 Task: Create List Brand Identity Metrics in Board DevOps Platforms and Tools to Workspace Audit and Assurance Services. Create List Brand Identity Governance in Board Email Marketing Triggered Campaigns to Workspace Audit and Assurance Services. Create List Brand Identity Governance in Board Product User Interface Design and Testing to Workspace Audit and Assurance Services
Action: Mouse moved to (44, 263)
Screenshot: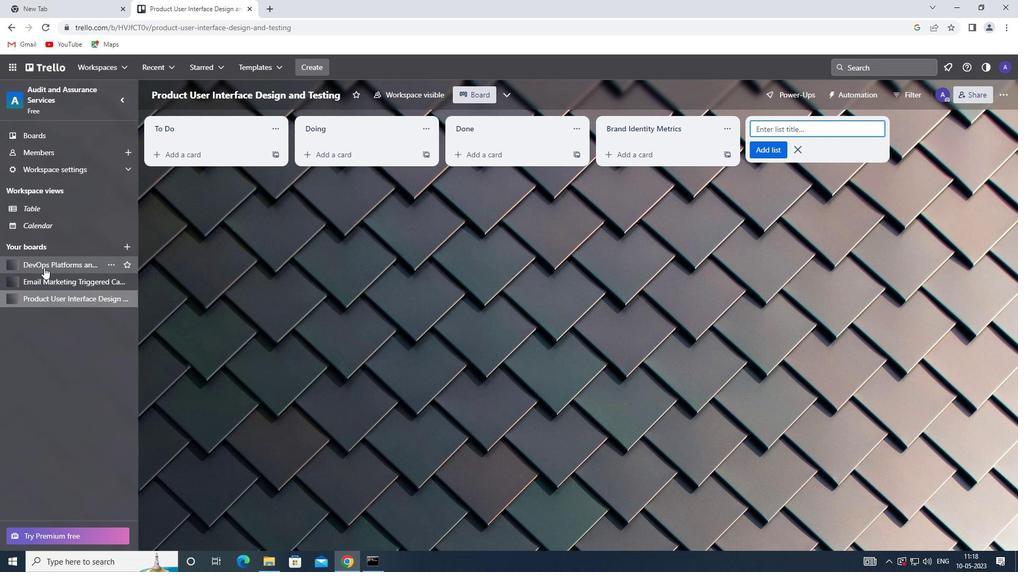 
Action: Mouse pressed left at (44, 263)
Screenshot: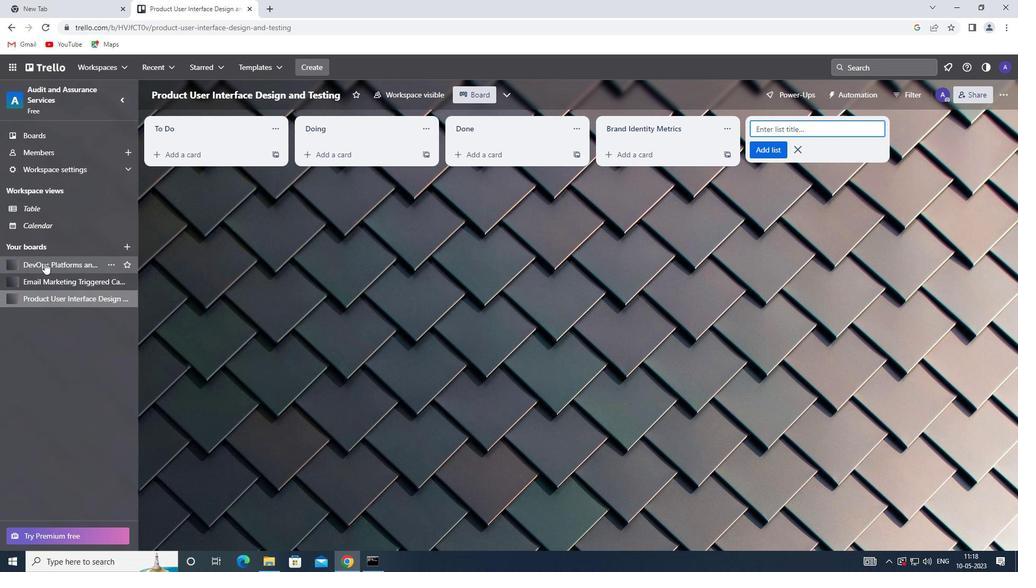 
Action: Mouse moved to (738, 542)
Screenshot: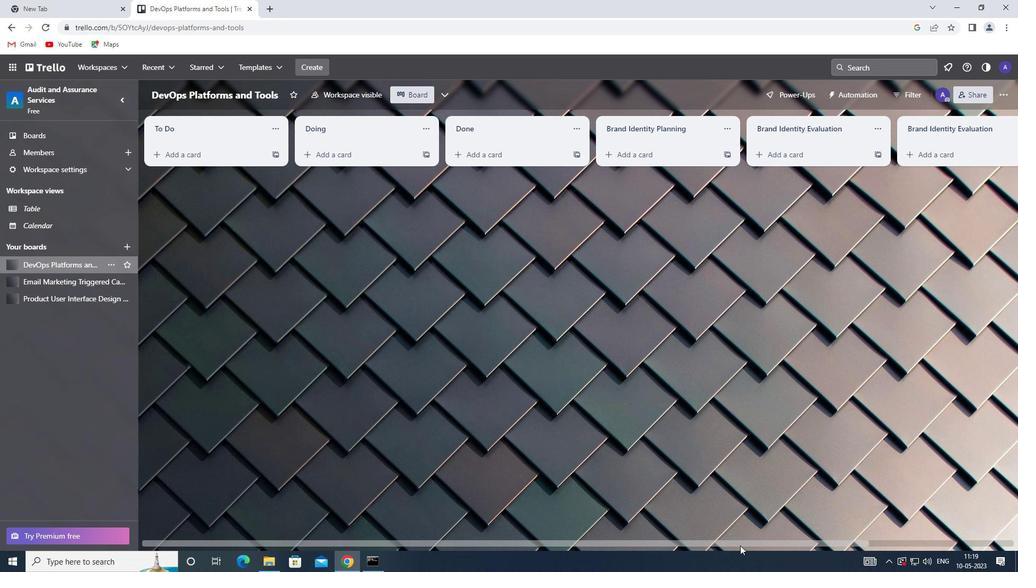 
Action: Mouse pressed left at (738, 542)
Screenshot: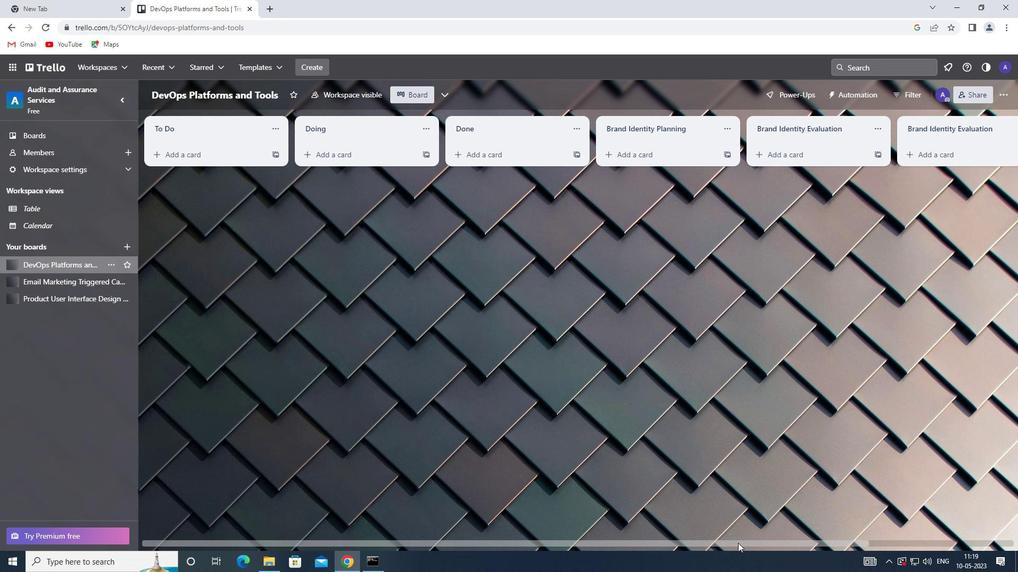 
Action: Mouse moved to (922, 120)
Screenshot: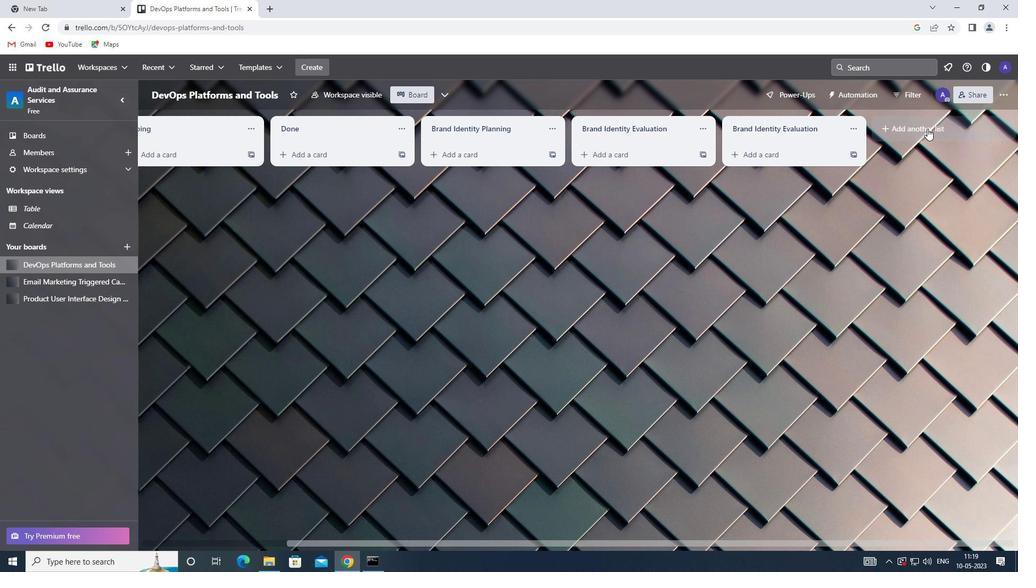 
Action: Mouse pressed left at (922, 120)
Screenshot: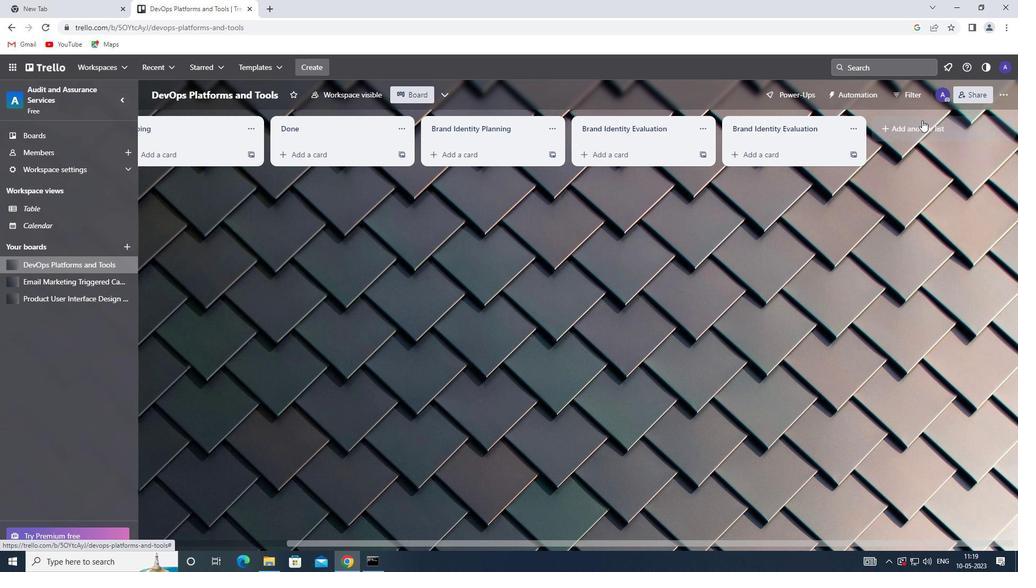 
Action: Mouse moved to (904, 131)
Screenshot: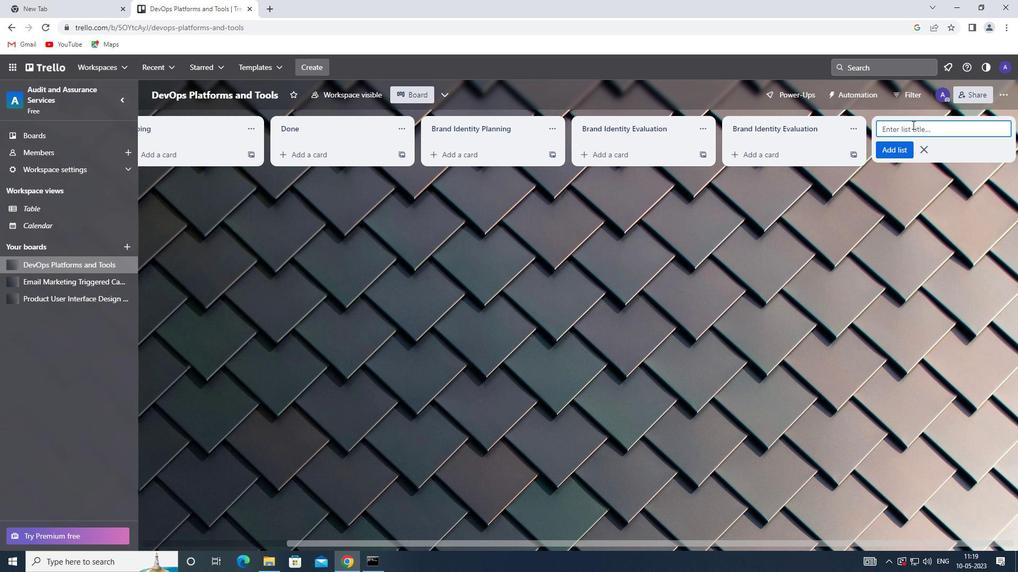 
Action: Mouse pressed left at (904, 131)
Screenshot: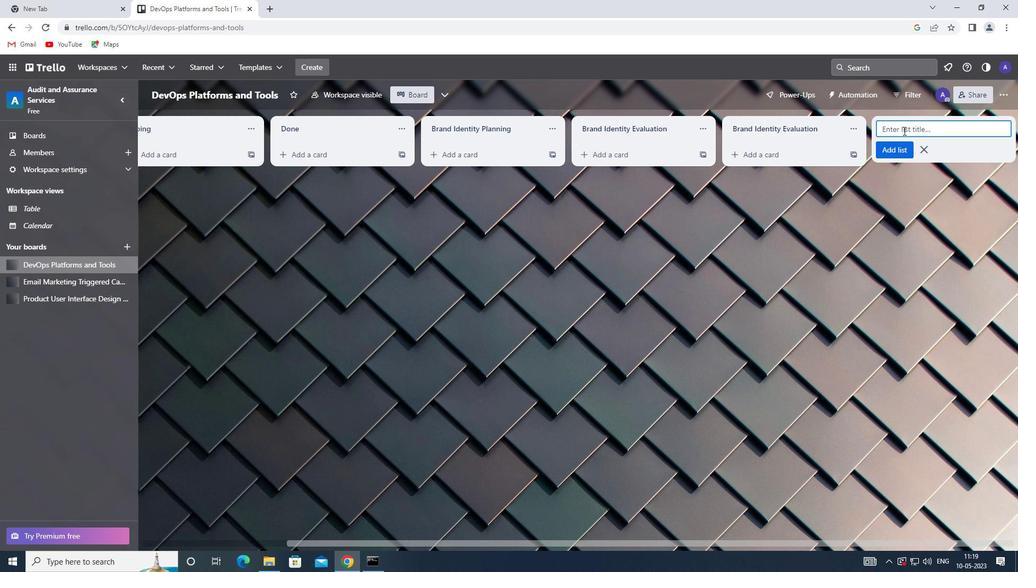 
Action: Key pressed <Key.shift>BRAND<Key.space><Key.shift>IDENTITY<Key.space><Key.shift>METRICS
Screenshot: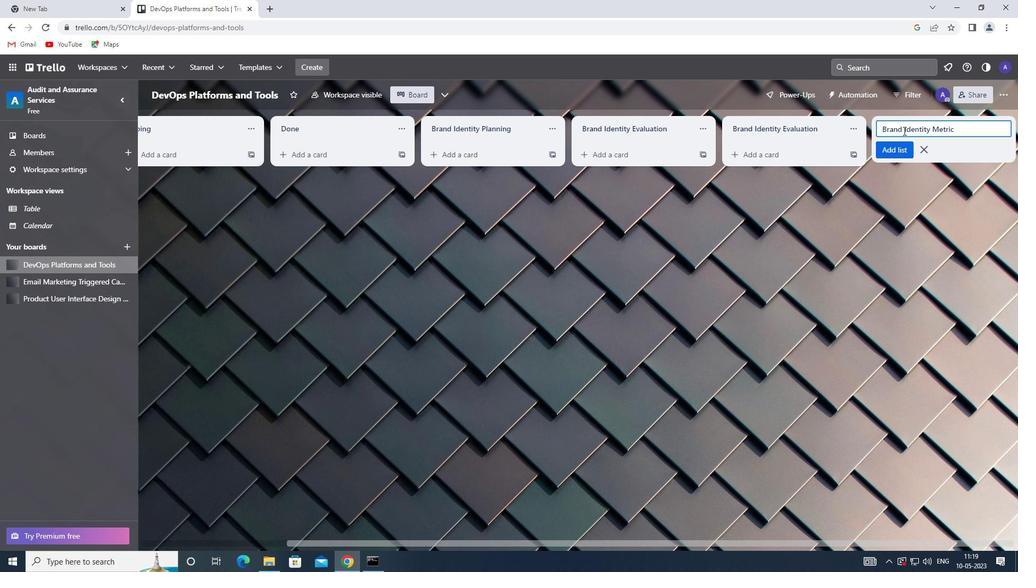 
Action: Mouse moved to (896, 152)
Screenshot: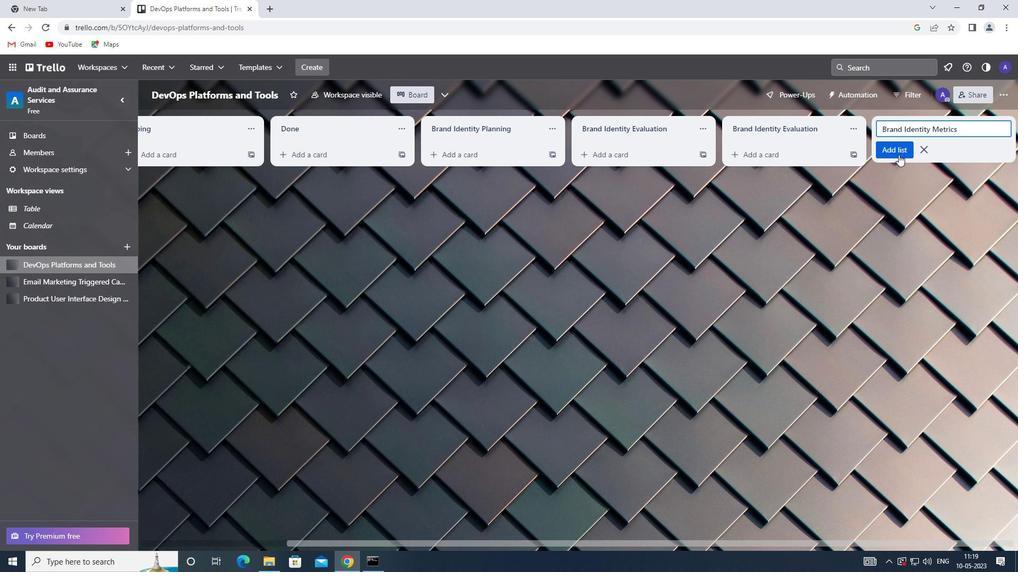 
Action: Mouse pressed left at (896, 152)
Screenshot: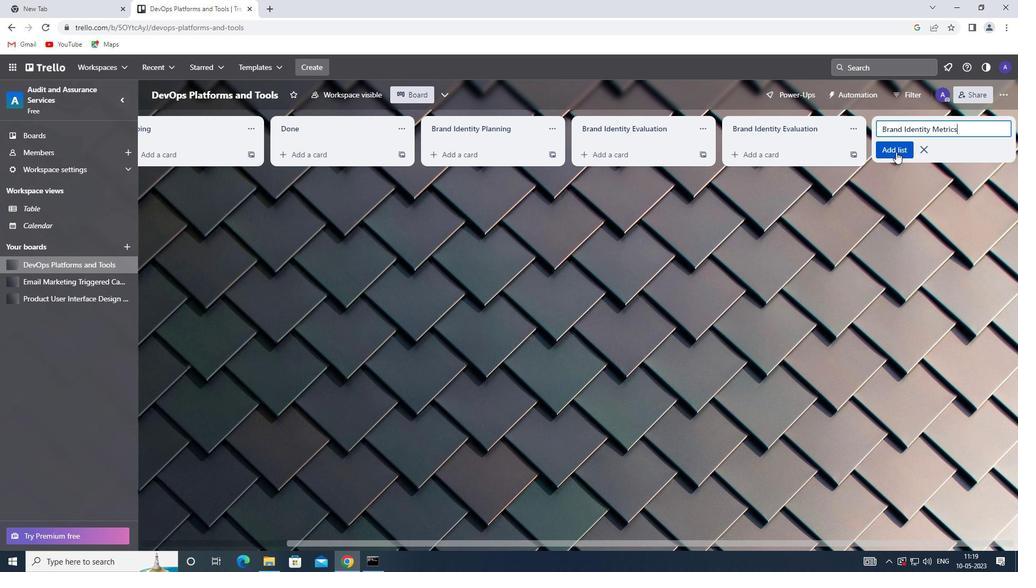 
Action: Mouse moved to (109, 280)
Screenshot: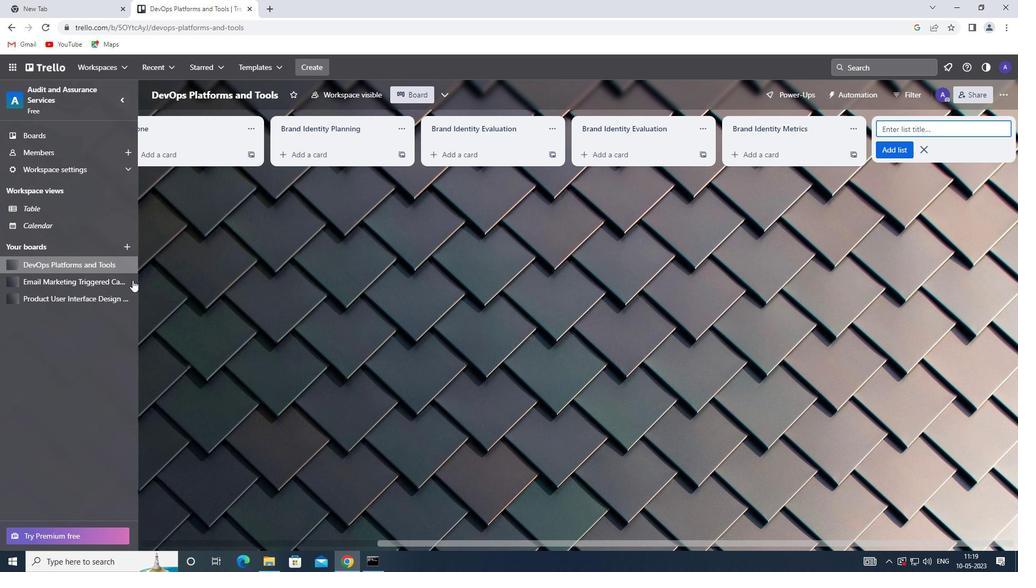 
Action: Mouse pressed left at (109, 280)
Screenshot: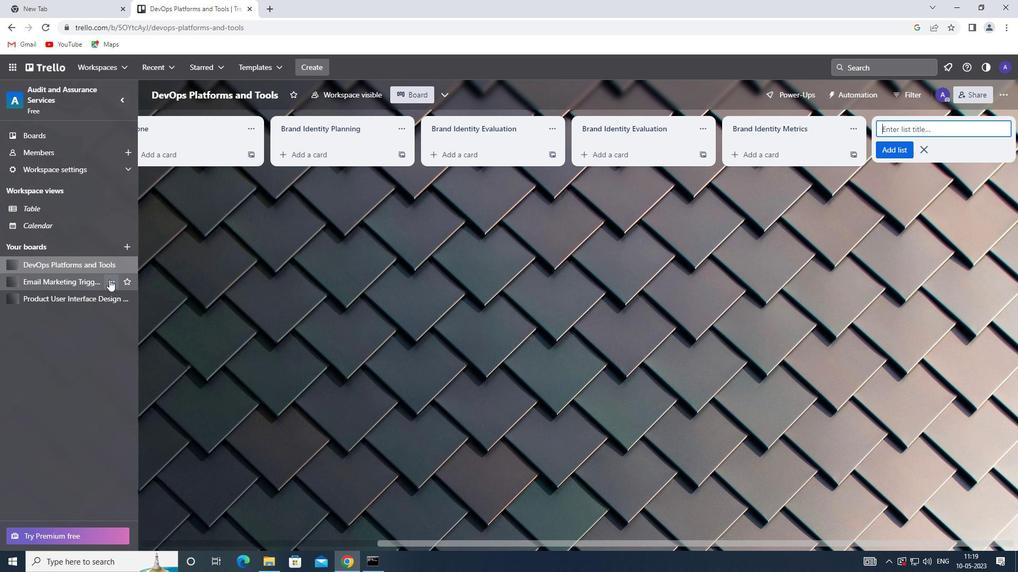 
Action: Mouse moved to (78, 279)
Screenshot: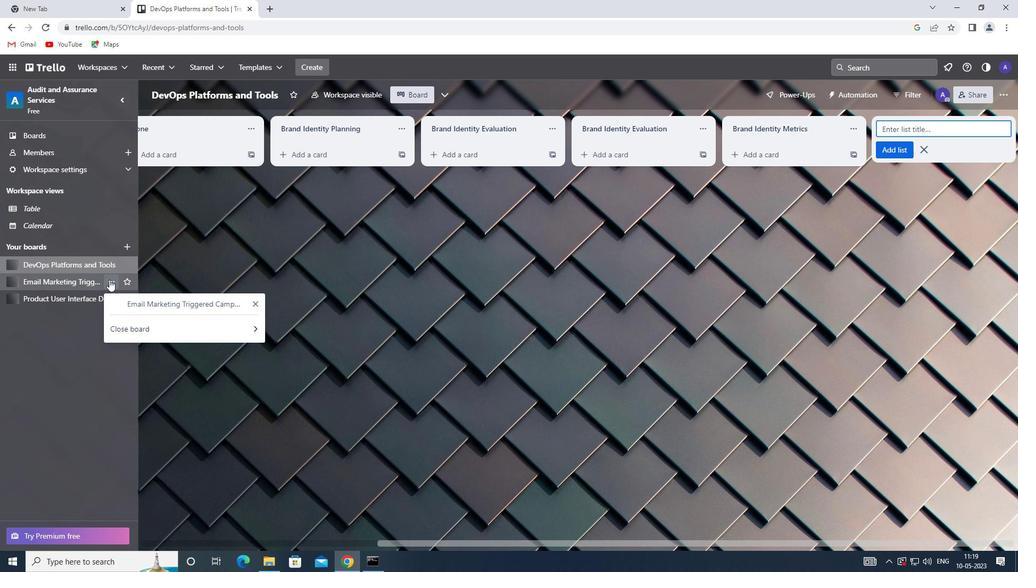 
Action: Mouse pressed left at (78, 279)
Screenshot: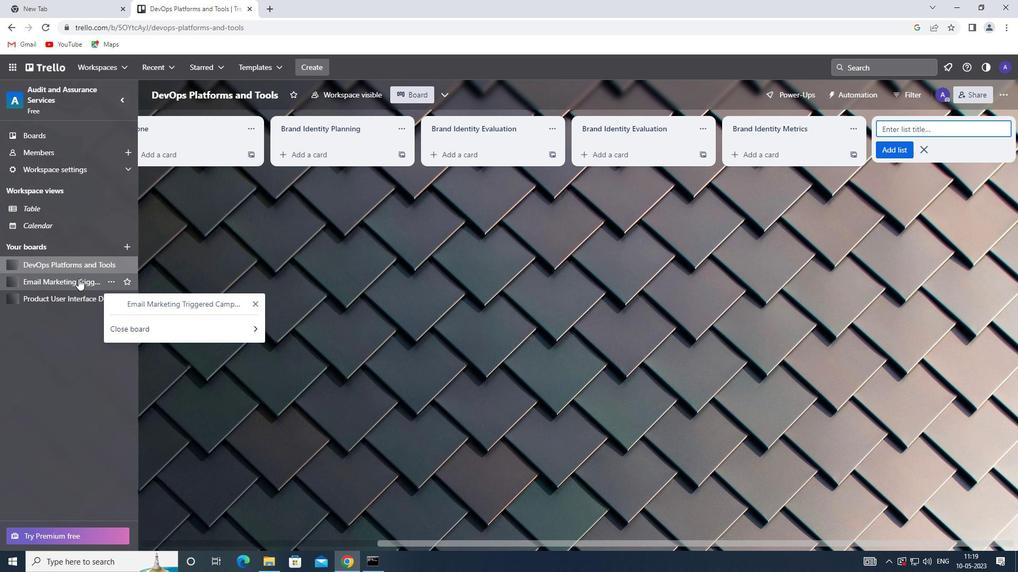 
Action: Mouse moved to (714, 542)
Screenshot: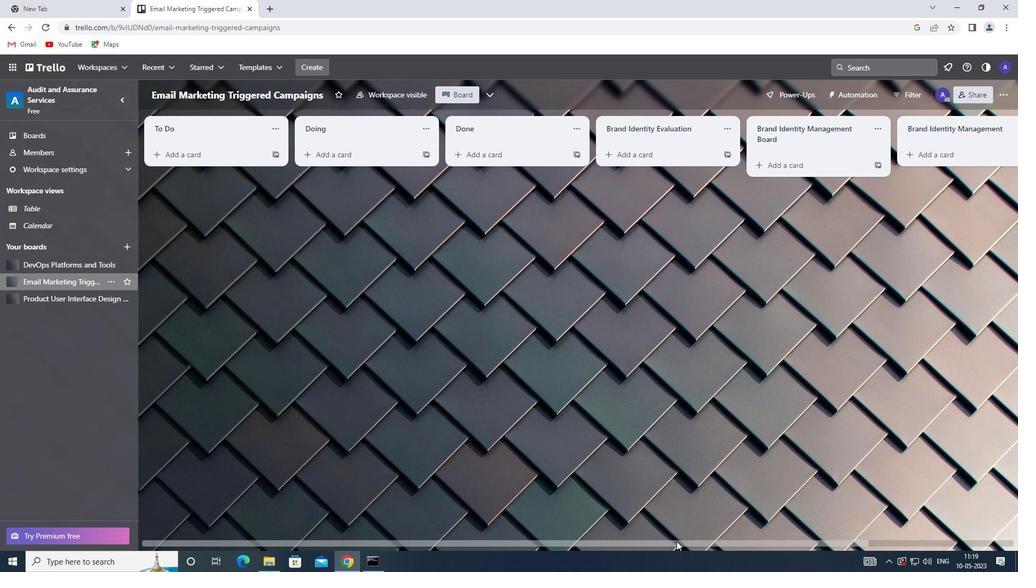 
Action: Mouse pressed left at (714, 542)
Screenshot: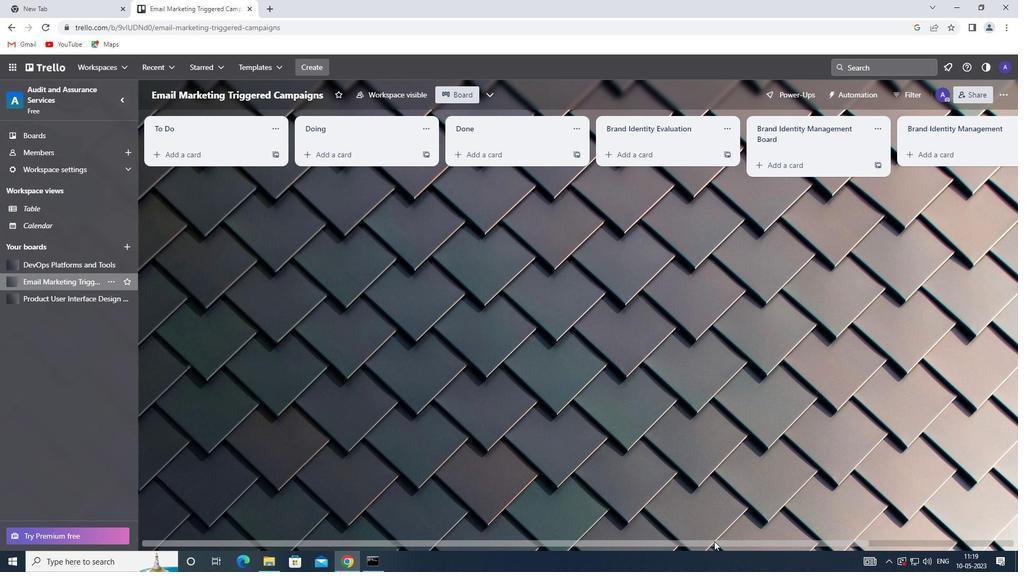 
Action: Mouse moved to (901, 120)
Screenshot: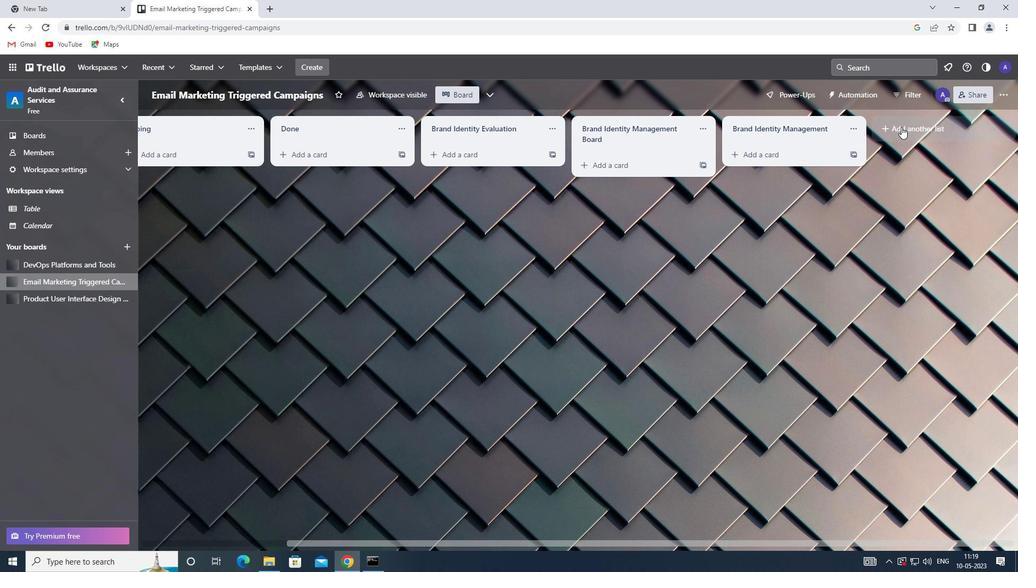 
Action: Mouse pressed left at (901, 120)
Screenshot: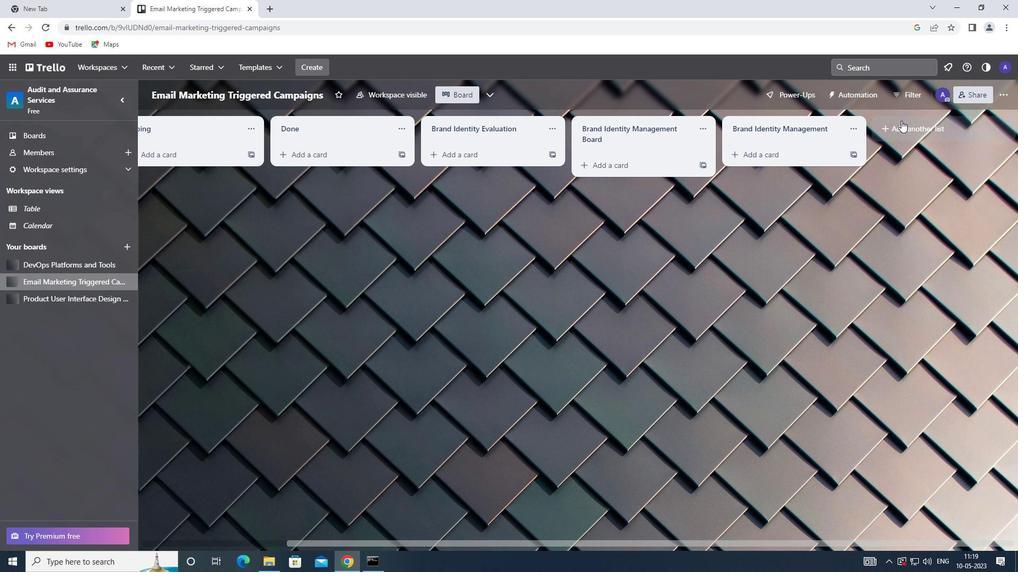 
Action: Mouse moved to (887, 132)
Screenshot: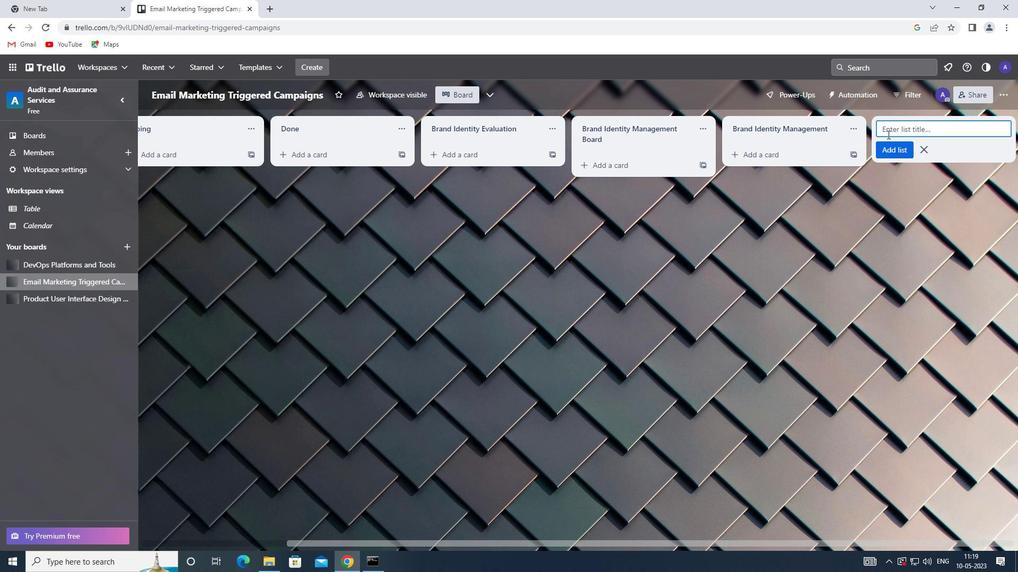 
Action: Mouse pressed left at (887, 132)
Screenshot: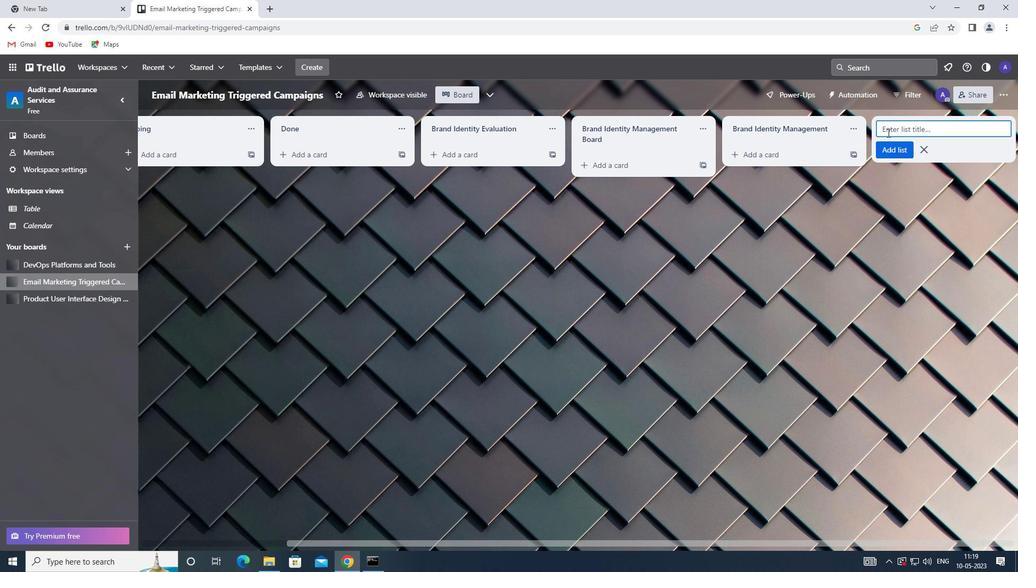 
Action: Key pressed <Key.shift>BRAND<Key.space><Key.shift>IDENTITY<Key.space><Key.shift>GOVERNANCE
Screenshot: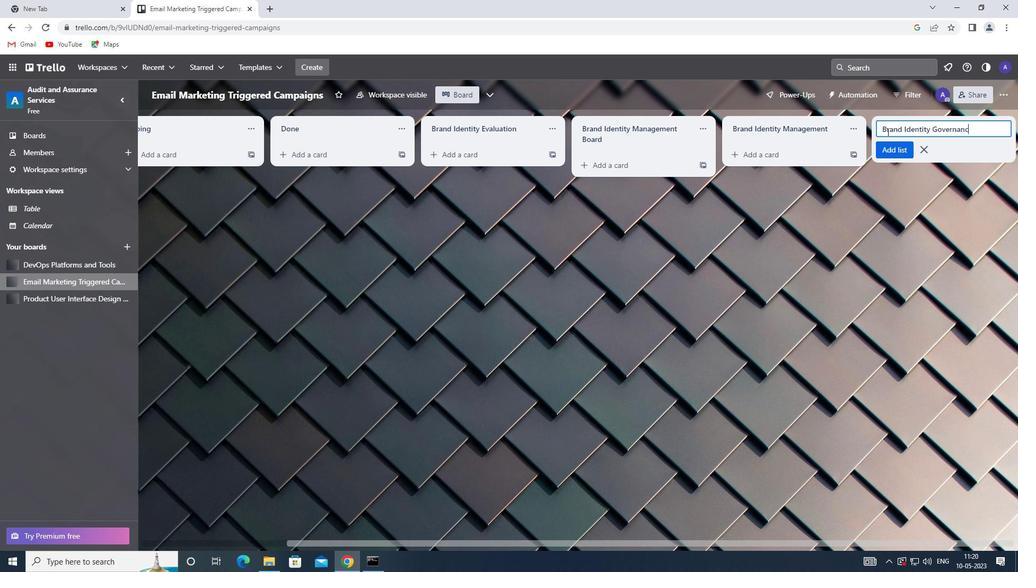 
Action: Mouse moved to (892, 151)
Screenshot: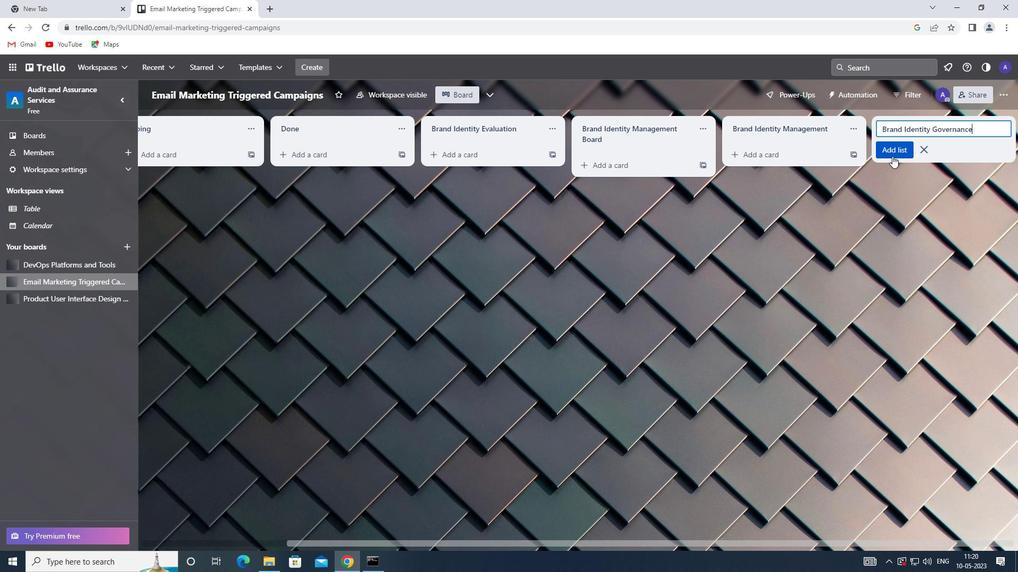 
Action: Mouse pressed left at (892, 151)
Screenshot: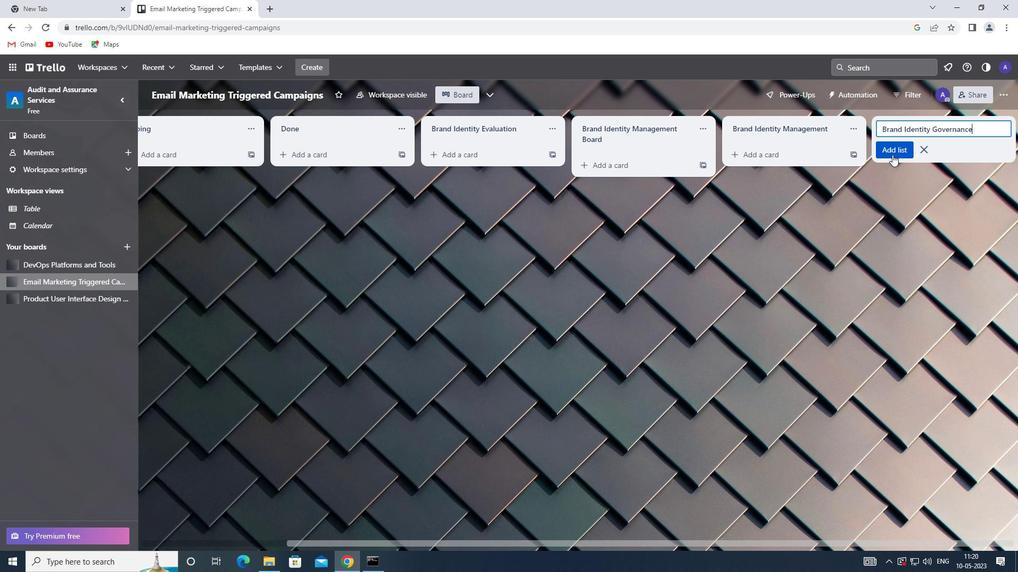 
Action: Mouse moved to (80, 296)
Screenshot: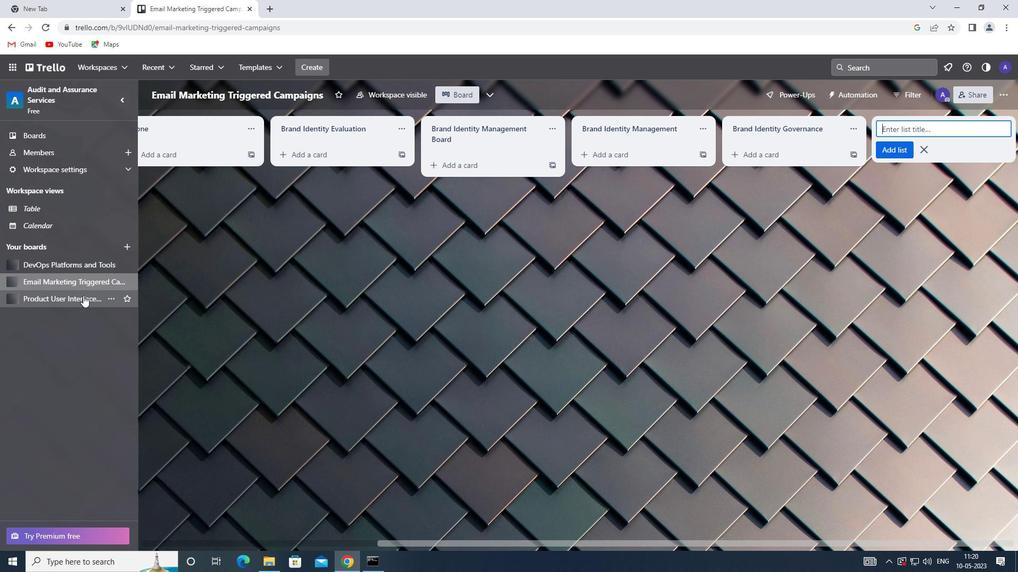 
Action: Mouse pressed left at (80, 296)
Screenshot: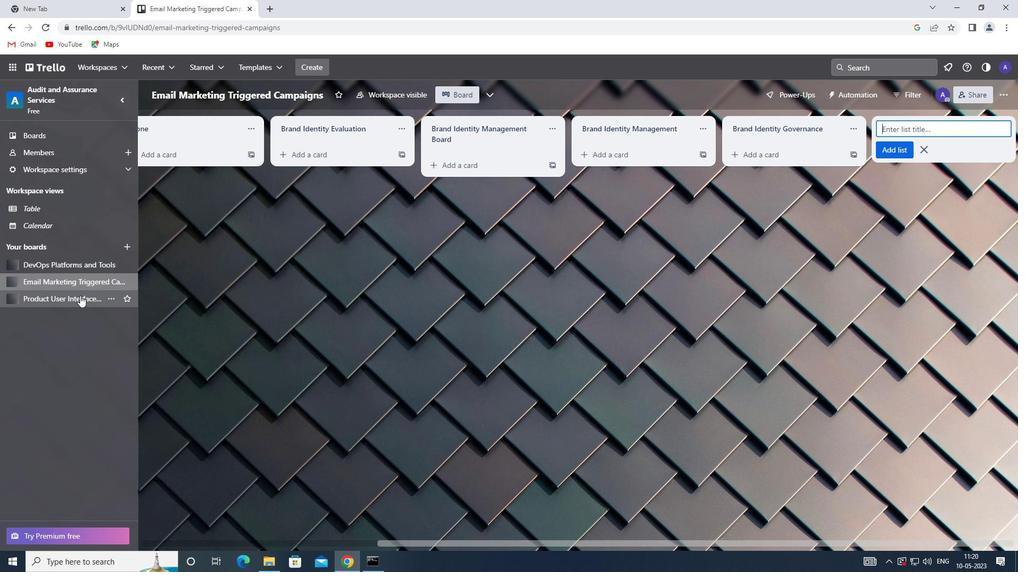 
Action: Mouse moved to (788, 127)
Screenshot: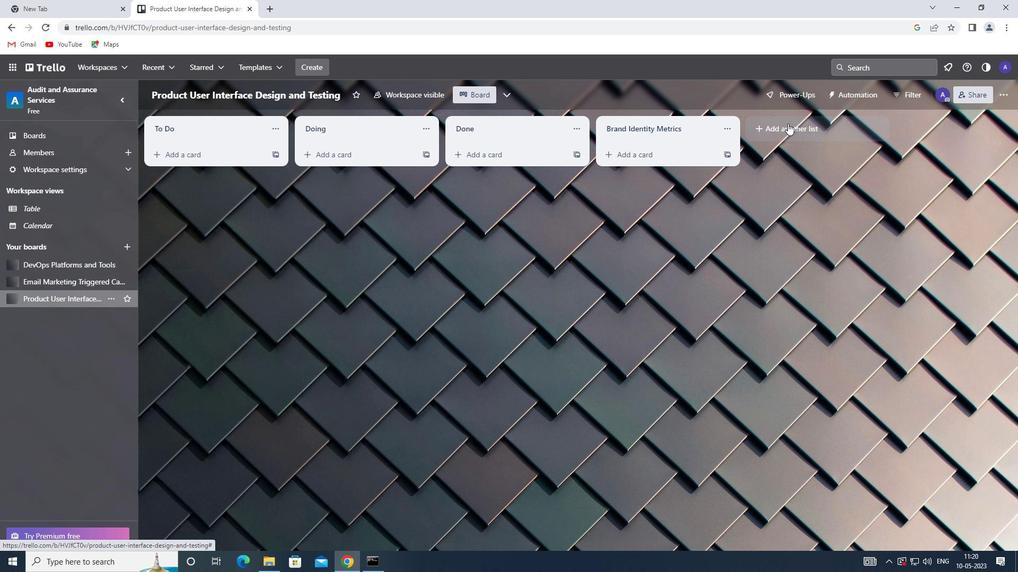 
Action: Mouse pressed left at (788, 127)
Screenshot: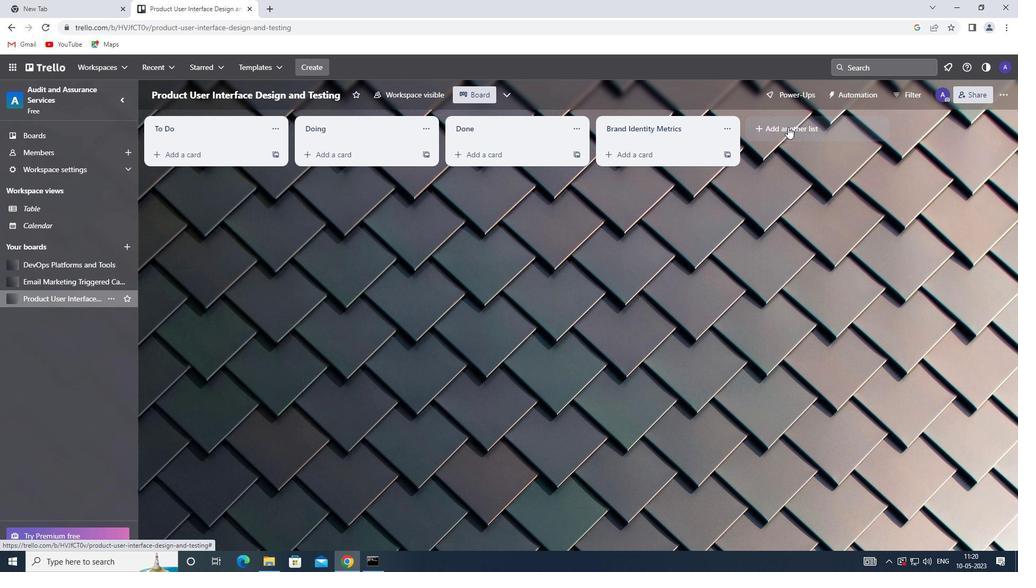 
Action: Key pressed <Key.shift><Key.shift>BRAND<Key.space><Key.shift>IDENTITY<Key.space><Key.shift>GOVERNANCE
Screenshot: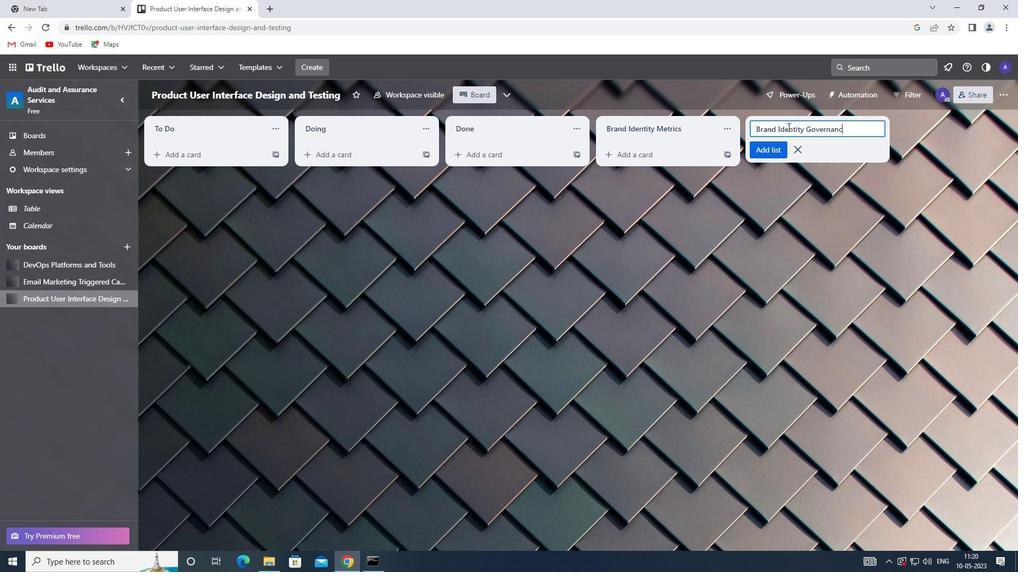 
Action: Mouse moved to (774, 151)
Screenshot: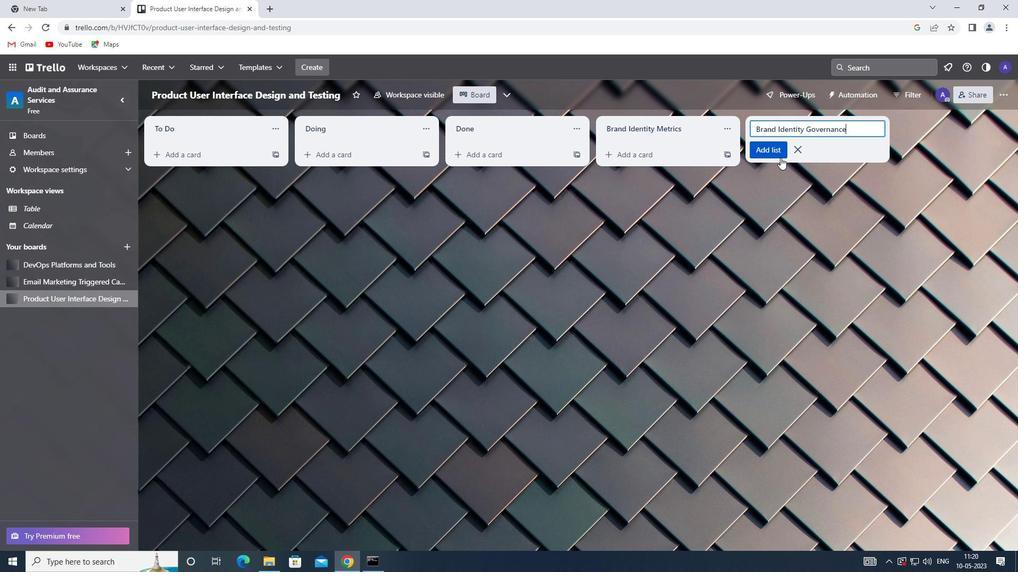 
Action: Mouse pressed left at (774, 151)
Screenshot: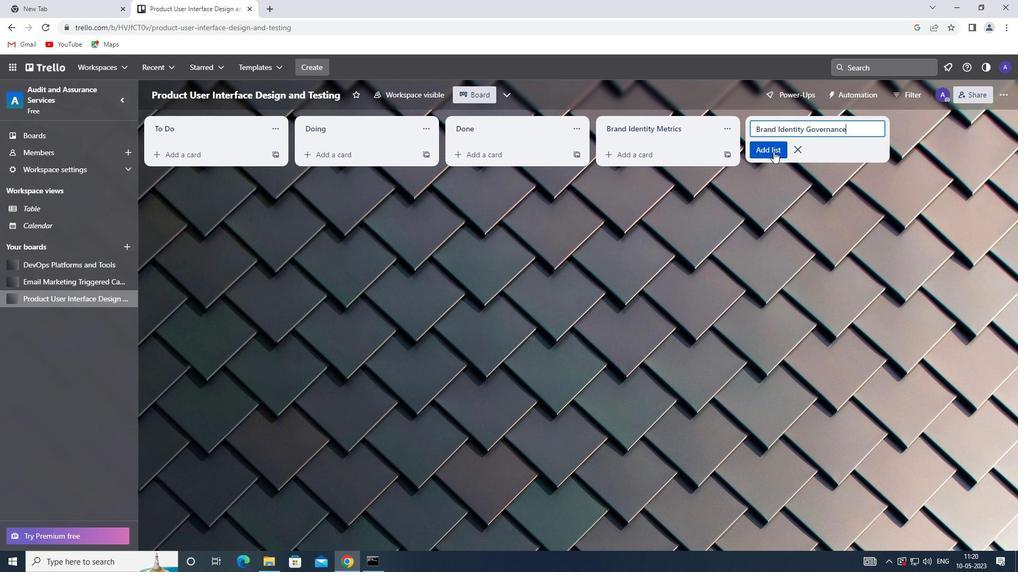 
